Task: Open a blank worksheet and write heading  Financial Planner. Add Dates in a column and its values below  'Jan 23, Feb 23, Mar 23, Apr 23 & may23. 'Add Income in next column and its values below  $3,000, $3,200, $3,100, $3,300 & $3,500. Add Expenses in next column and its values below  $2,000, $2,300, $2,200, $2,500 & $2,800. Add savings in next column and its values below $500, $600, $500, $700 & $700. Add Investment in next column and its values below  $500, $700, $800, $900 & $1000. Add Net Saving in next column and its values below  $1000, $1200, $900, $800 & $700. Save page Attendance Summary Report
Action: Mouse moved to (8, 15)
Screenshot: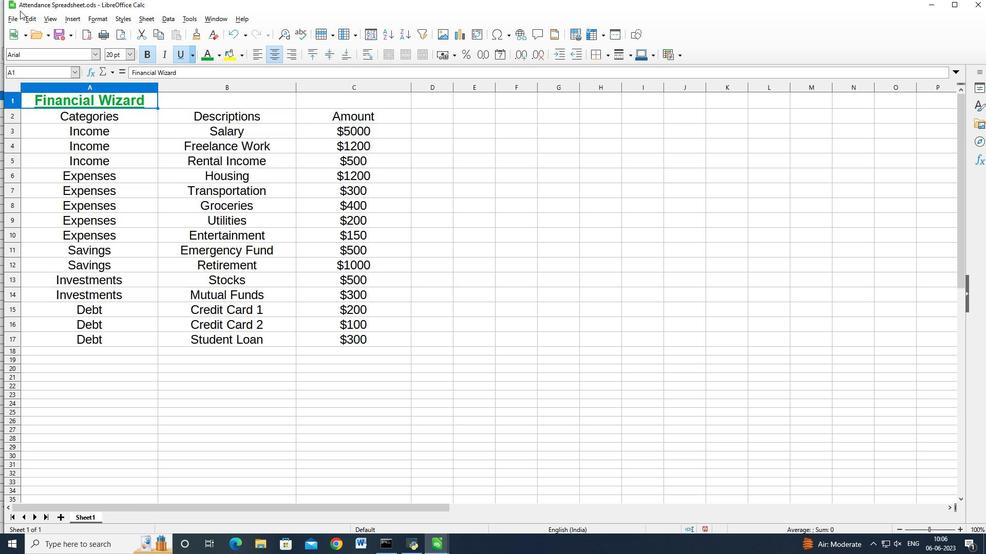 
Action: Mouse pressed left at (8, 15)
Screenshot: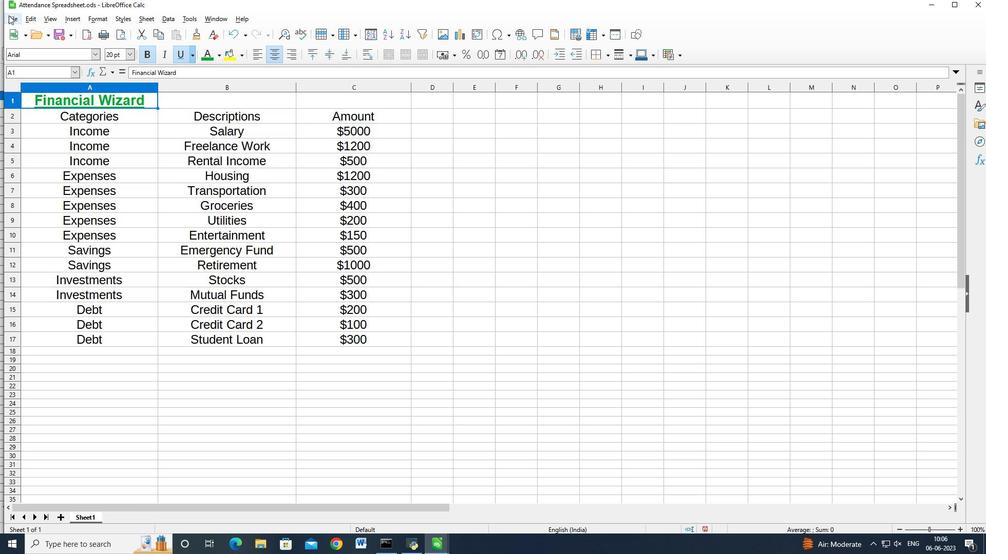 
Action: Mouse moved to (143, 41)
Screenshot: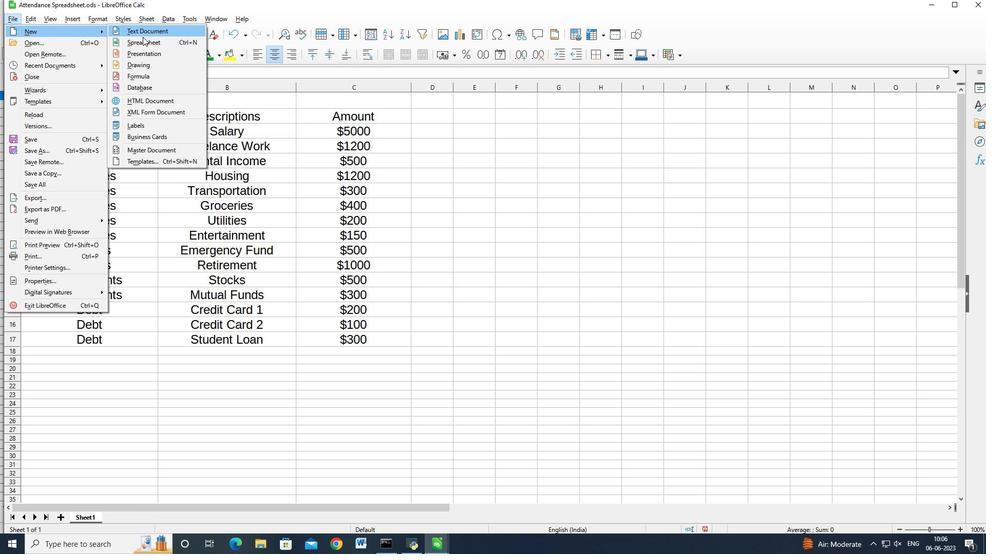 
Action: Mouse pressed left at (143, 41)
Screenshot: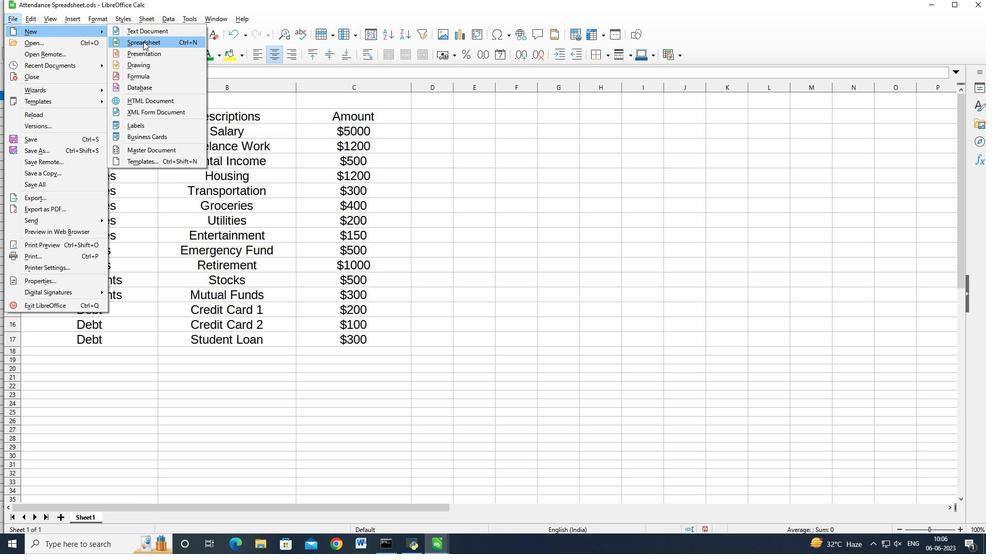 
Action: Mouse moved to (79, 71)
Screenshot: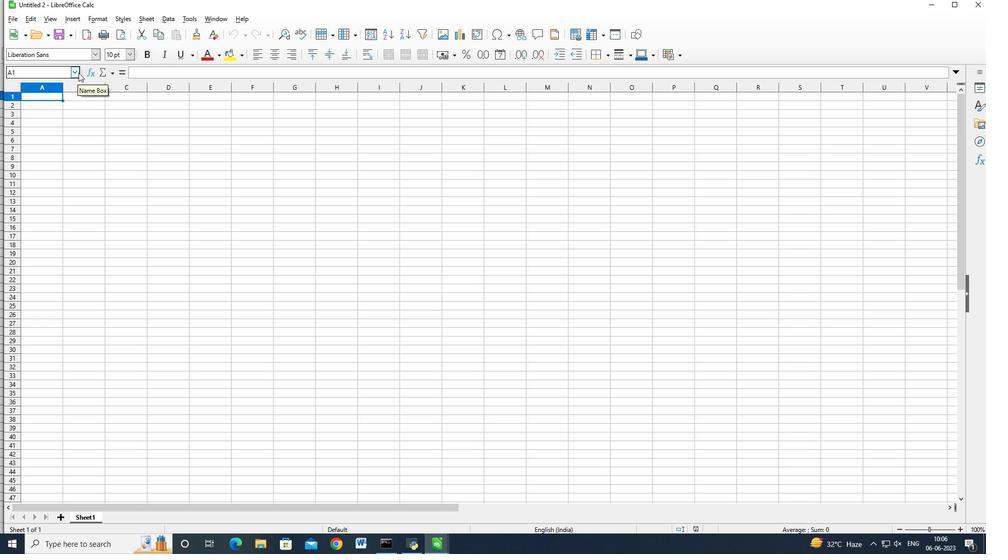 
Action: Key pressed <Key.shift_r>Financial<Key.space><Key.shift><Key.shift><Key.shift><Key.shift><Key.shift><Key.shift><Key.shift>Planner<Key.enter><Key.shift_r>Dates<Key.enter><Key.shift>Jan<Key.space>23<Key.enter><Key.shift>Feb<Key.space>23<Key.enter><Key.shift>Mar23<Key.enter><Key.shift>Apr<Key.space>23<Key.enter>many<Key.backspace><Key.backspace>y<Key.space>23<Key.enter>
Screenshot: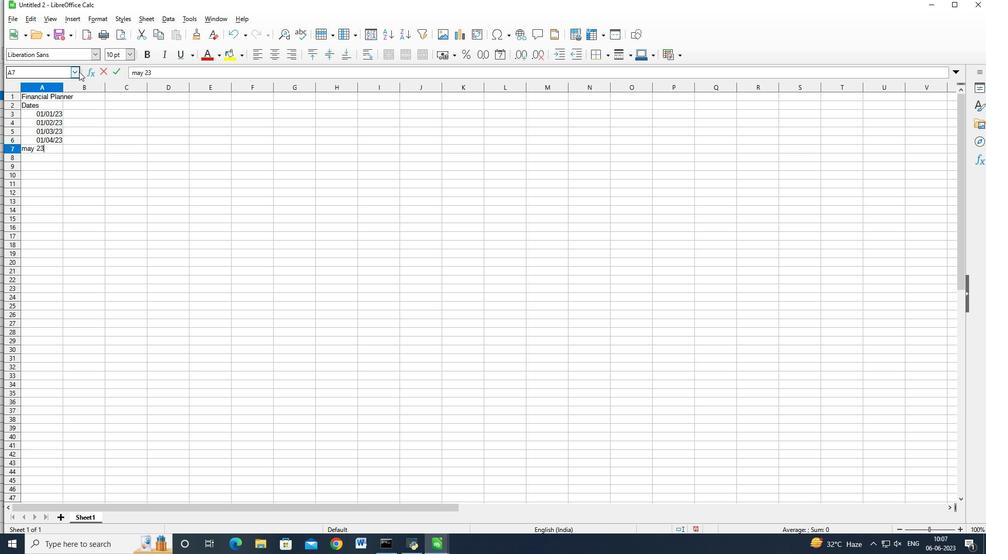 
Action: Mouse moved to (84, 101)
Screenshot: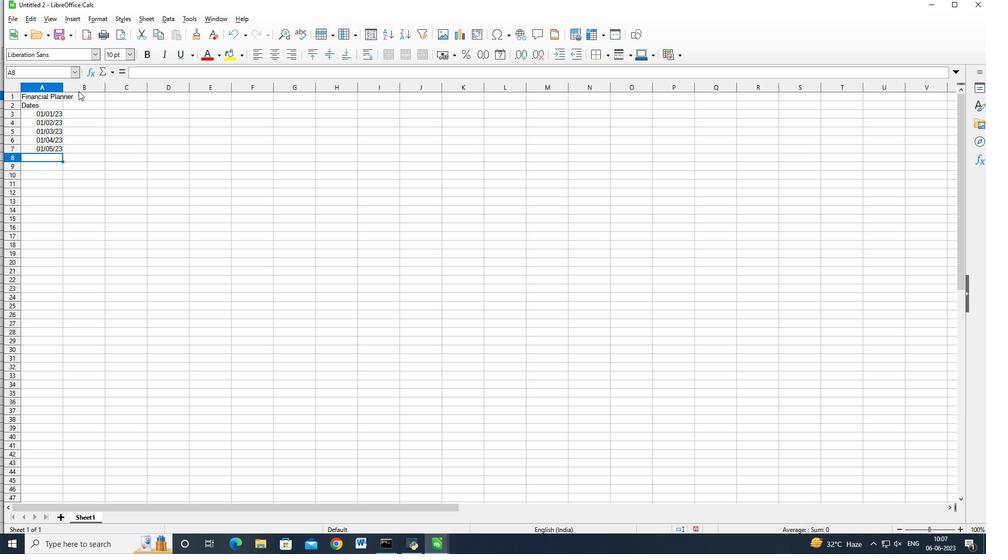 
Action: Mouse pressed left at (84, 101)
Screenshot: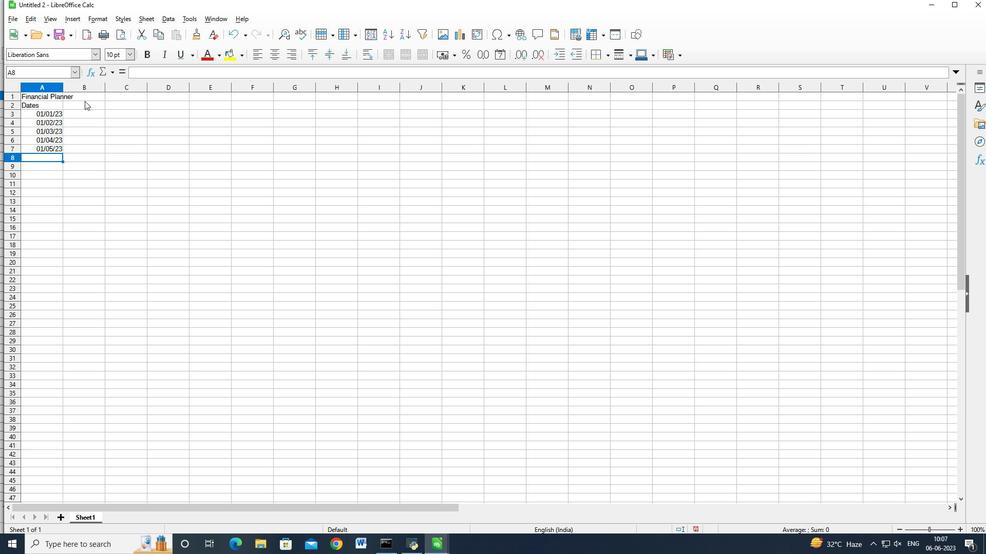 
Action: Key pressed <Key.shift>Income<Key.enter><Key.shift_r>$3000<Key.enter><Key.shift_r><Key.shift_r><Key.shift_r><Key.shift_r><Key.shift_r><Key.shift_r>$3200<Key.enter><Key.shift_r>$3100<Key.enter><Key.shift_r>$3300<Key.enter><Key.shift_r>$3500<Key.right><Key.up><Key.up><Key.up><Key.up><Key.up><Key.shift_r>Expenses<Key.enter><Key.shift_r>$2000<Key.enter><Key.shift_r>$2300<Key.enter><Key.shift_r>$2200<Key.enter><Key.shift_r>$2,500<Key.enter><Key.shift_r>$2,800<Key.enter><Key.right><Key.up><Key.up><Key.up><Key.up><Key.up><Key.up><Key.shift_r>Savings<Key.enter><Key.shift_r>$500<Key.enter><Key.shift_r><Key.shift_r><Key.shift_r><Key.shift_r><Key.shift_r>$600<Key.enter><Key.shift_r>$7<Key.backspace>500<Key.enter><Key.shift_r><Key.shift_r><Key.shift_r><Key.shift_r><Key.shift_r><Key.shift_r><Key.shift_r><Key.shift_r><Key.shift_r>%<Key.backspace><Key.shift_r>$700<Key.enter><Key.shift_r>$700<Key.right><Key.up><Key.up><Key.up><Key.up><Key.up><Key.shift>Investment<Key.enter><Key.shift_r>$500<Key.enter><Key.shift_r><Key.shift_r><Key.shift_r><Key.shift_r><Key.shift_r><Key.shift_r><Key.shift_r><Key.shift_r><Key.shift_r><Key.shift_r><Key.shift_r><Key.shift_r><Key.shift_r><Key.shift_r><Key.shift_r><Key.shift_r><Key.shift_r><Key.shift_r><Key.shift_r>$700<Key.enter><Key.shift_r><Key.shift_r><Key.shift_r>$800<Key.enter><Key.shift_r><Key.shift_r><Key.shift_r><Key.shift_r><Key.shift_r><Key.shift_r><Key.shift_r><Key.shift_r><Key.shift_r><Key.shift_r><Key.shift_r><Key.shift_r>$900<Key.enter><Key.shift_r><Key.shift_r><Key.shift_r><Key.shift_r><Key.shift_r><Key.shift_r><Key.shift_r><Key.shift_r><Key.shift_r><Key.shift_r><Key.shift_r><Key.shift_r><Key.shift_r><Key.shift_r><Key.shift_r><Key.shift_r><Key.shift_r><Key.shift_r><Key.shift_r><Key.shift_r><Key.shift_r><Key.shift_r><Key.shift_r><Key.shift_r><Key.shift_r><Key.shift_r><Key.shift_r><Key.shift_r><Key.shift_r><Key.shift_r><Key.shift_r><Key.shift_r><Key.shift_r><Key.shift_r><Key.shift_r><Key.shift_r><Key.shift_r><Key.shift_r><Key.shift_r><Key.shift_r><Key.shift_r>$1000<Key.right><Key.up><Key.up><Key.up><Key.up><Key.up><Key.shift>Net<Key.space><Key.shift_r>Saving<Key.enter><Key.shift_r><Key.shift_r><Key.shift_r><Key.shift_r><Key.shift_r>$1000<Key.enter><Key.shift_r>$1200<Key.enter><Key.shift_r>$900<Key.enter><Key.shift_r>$800<Key.enter><Key.shift_r>$700<Key.right>ctrl+S<Key.shift_r>Attendance<Key.space><Key.shift_r>Sy<Key.backspace>ummary<Key.space><Key.shift><Key.shift>Report<Key.enter>
Screenshot: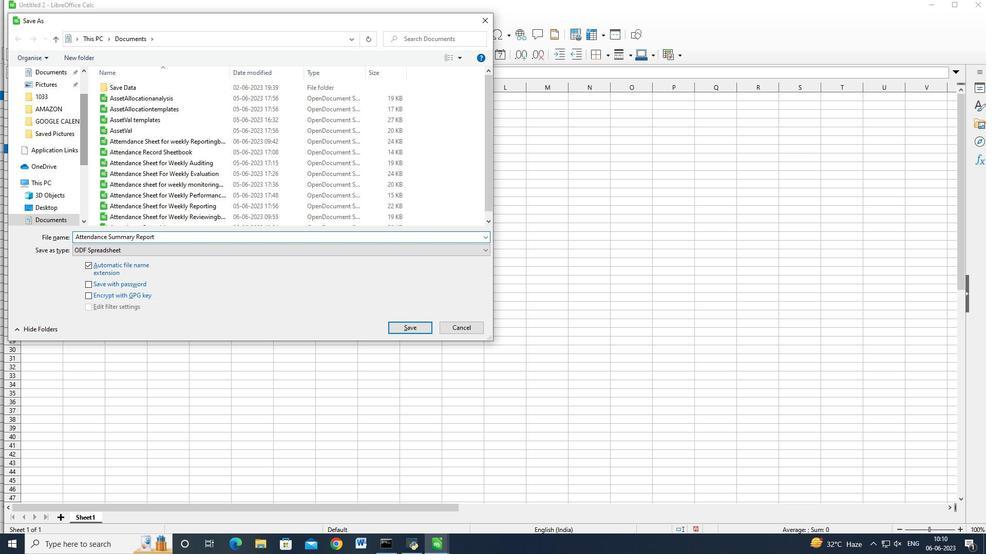 
